Task: In the Company zunhua.cn, Add note: 'Schedule a training session for the sales team on new objection handling techniques.'. Mark checkbox to create task to follow up ': Tomorrow'. Create task, with  description: Schedule Meeting, Add due date: Today; Add reminder: 30 Minutes before. Set Priority Low  and add note: Review the attached proposal. Logged in from softage.1@softage.net
Action: Mouse moved to (88, 57)
Screenshot: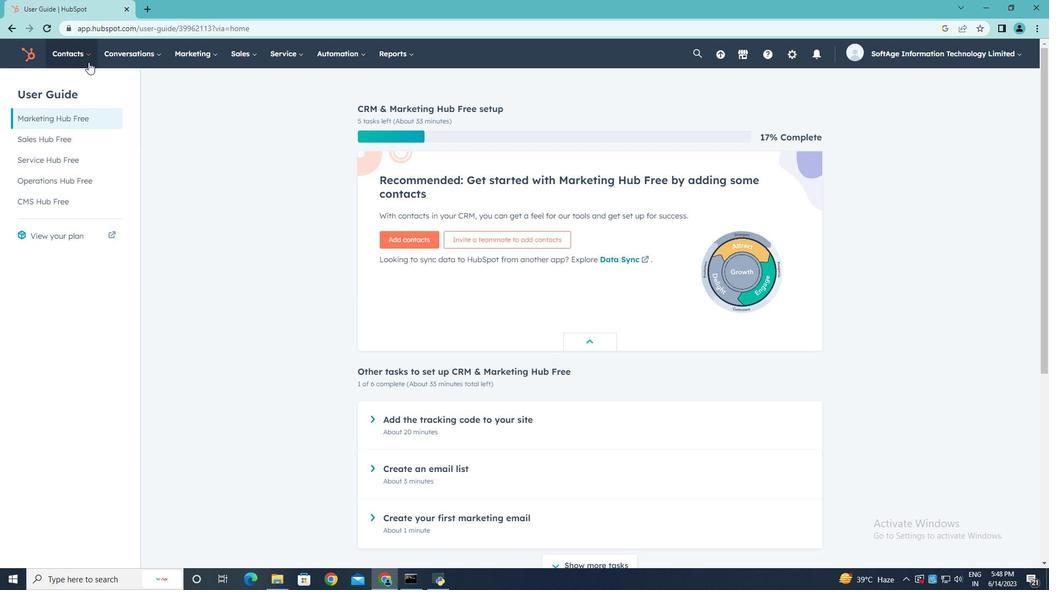 
Action: Mouse pressed left at (88, 57)
Screenshot: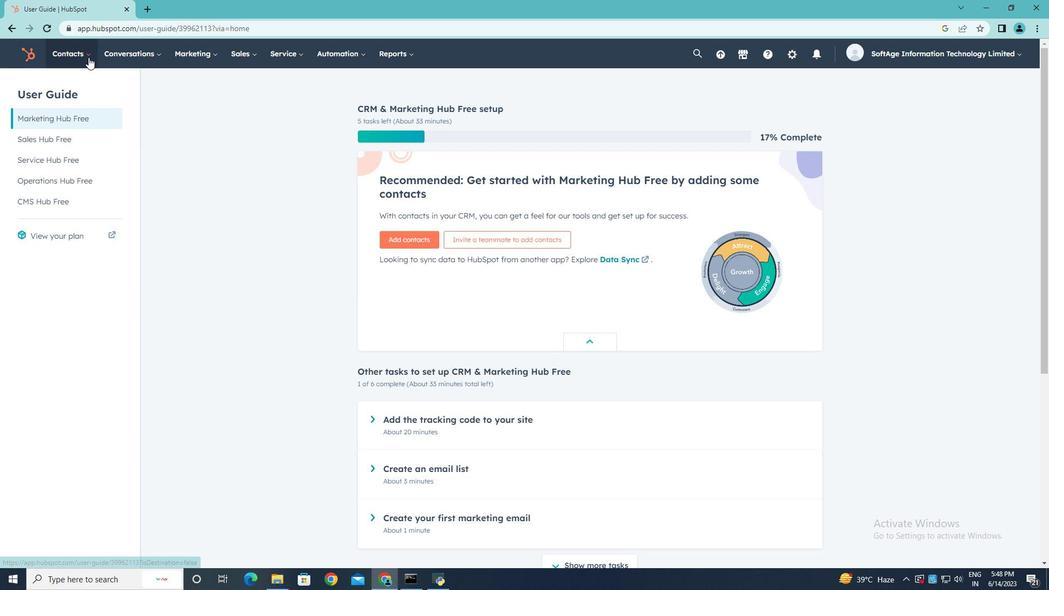 
Action: Mouse moved to (85, 110)
Screenshot: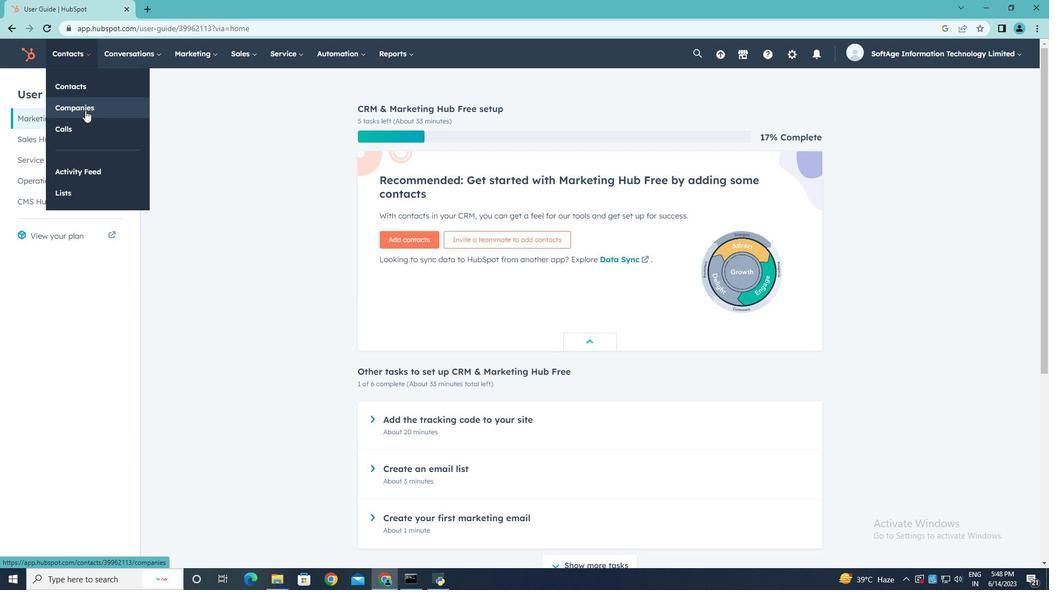 
Action: Mouse pressed left at (85, 110)
Screenshot: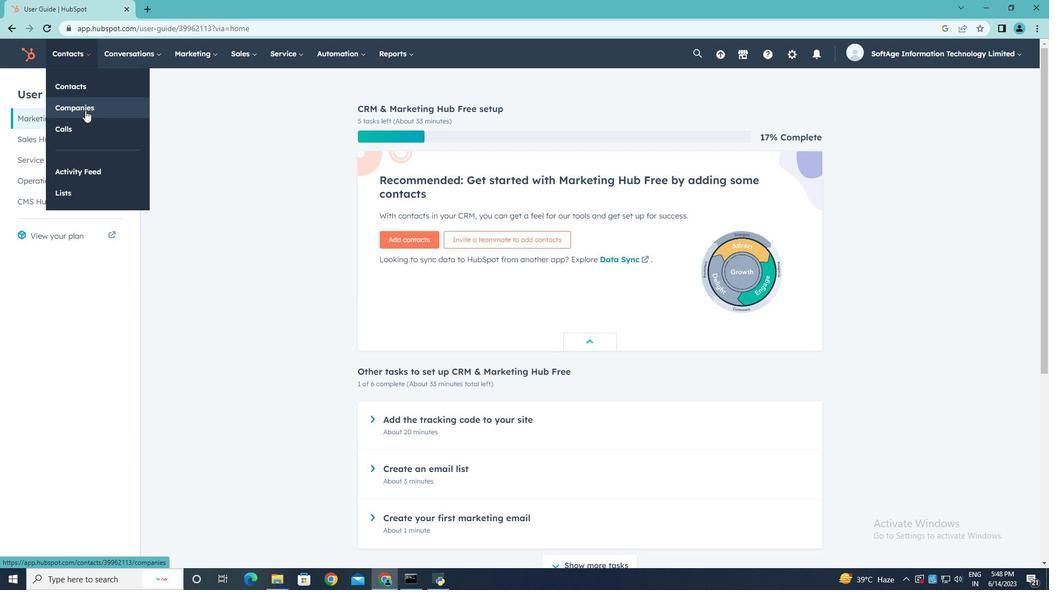 
Action: Mouse moved to (87, 179)
Screenshot: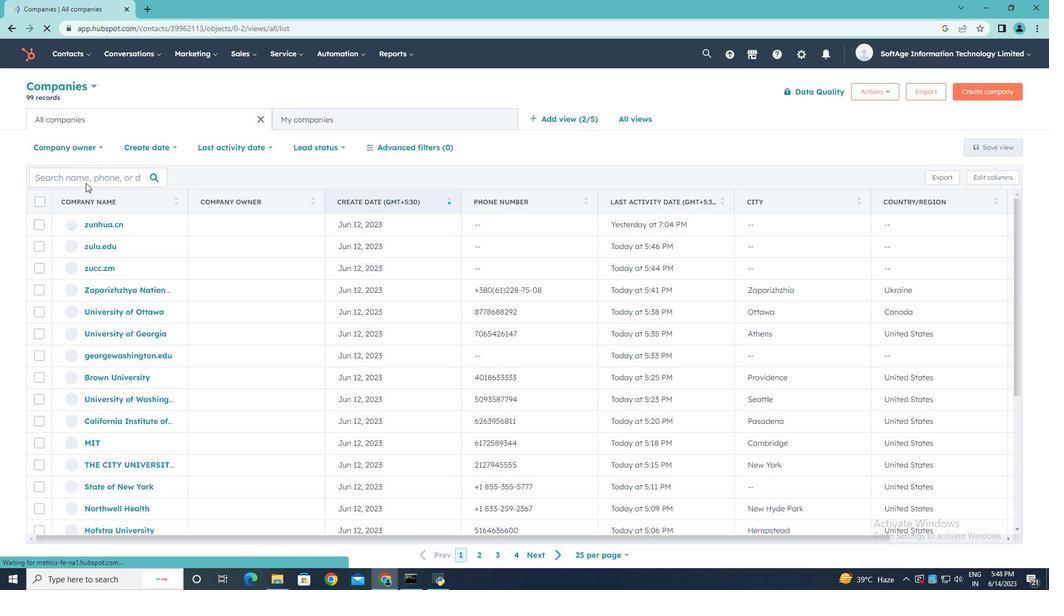
Action: Mouse pressed left at (87, 179)
Screenshot: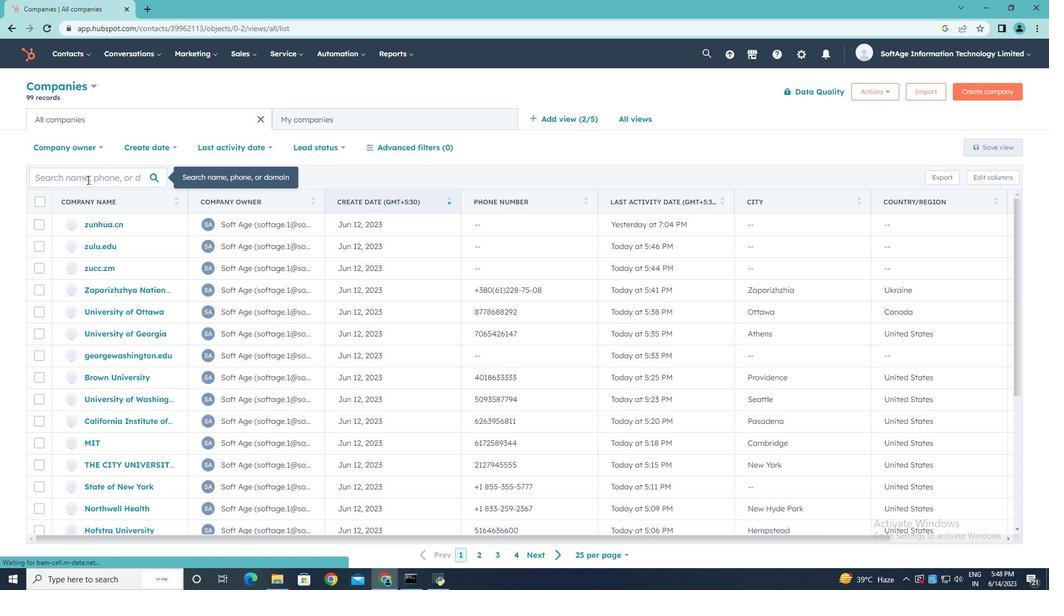 
Action: Key pressed zunhua.cn
Screenshot: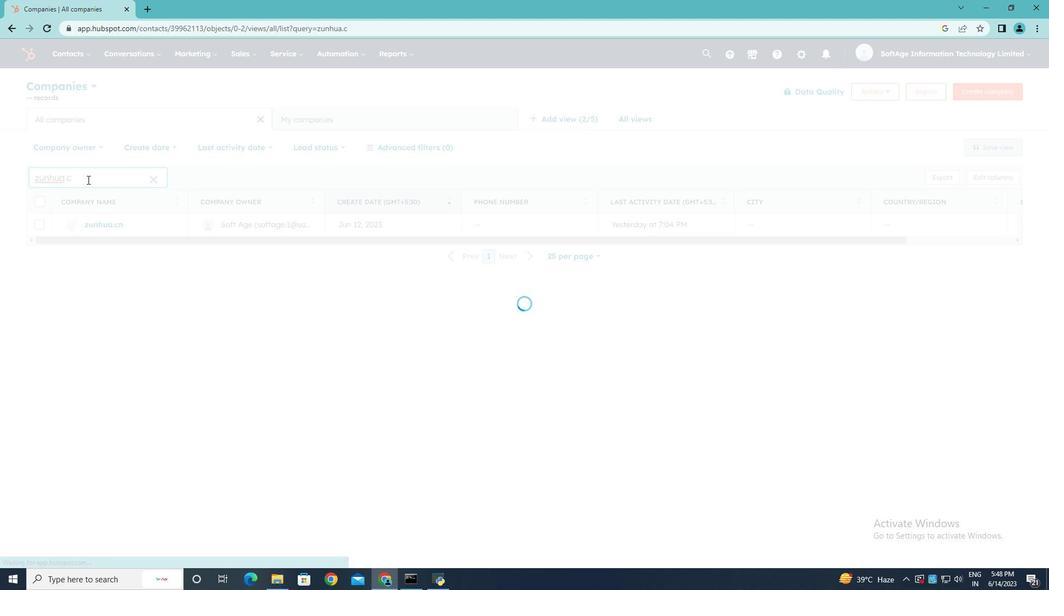 
Action: Mouse moved to (104, 223)
Screenshot: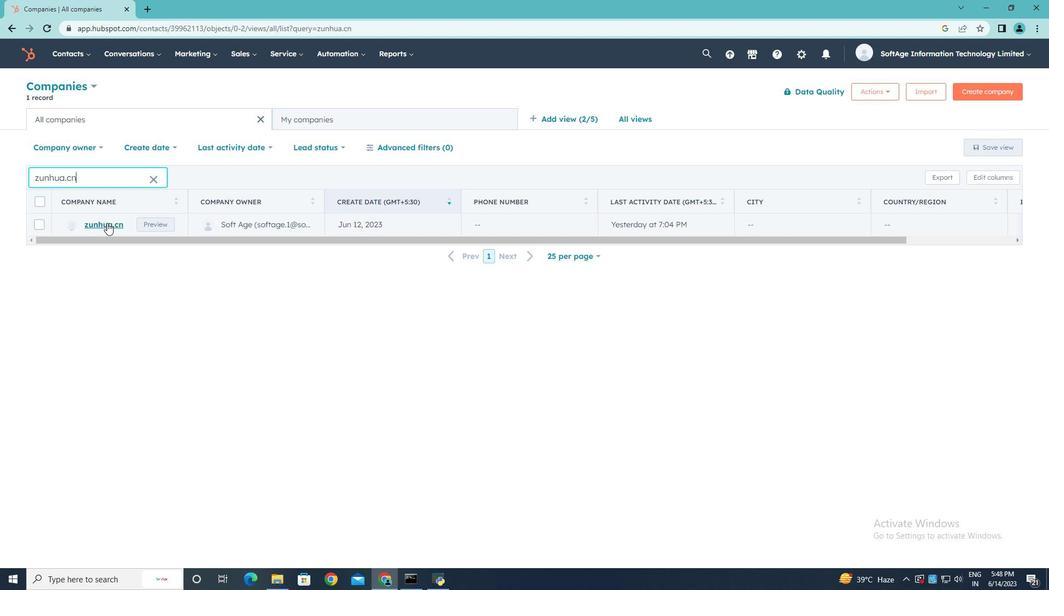 
Action: Mouse pressed left at (104, 223)
Screenshot: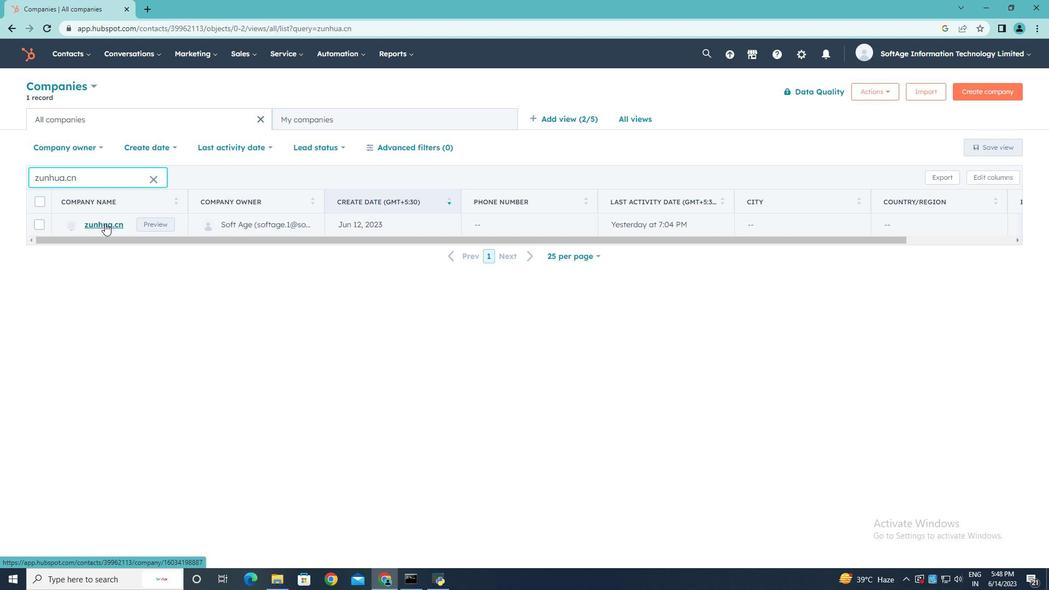 
Action: Mouse moved to (38, 179)
Screenshot: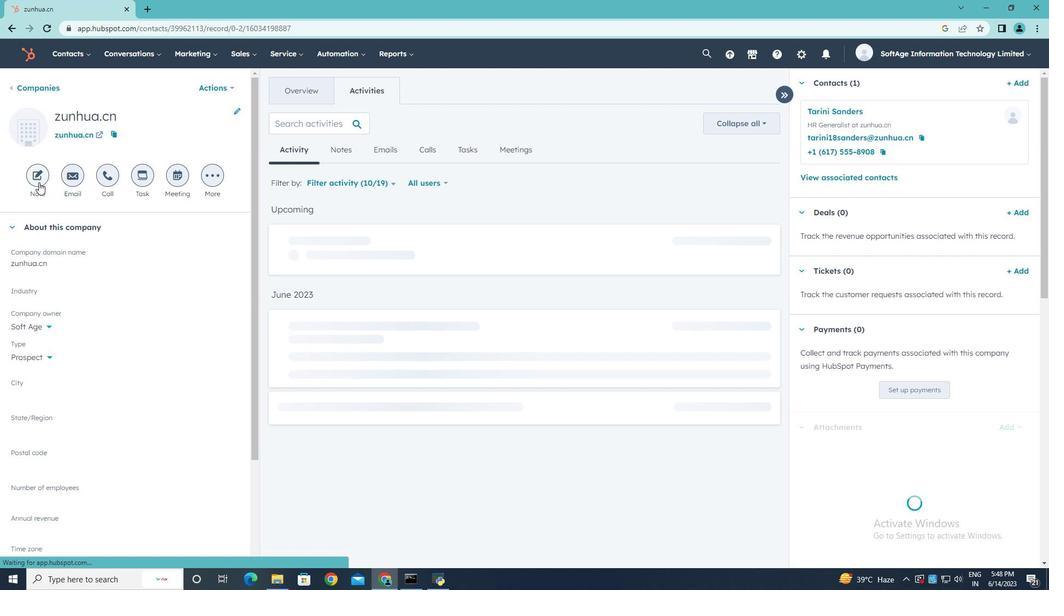 
Action: Mouse pressed left at (38, 179)
Screenshot: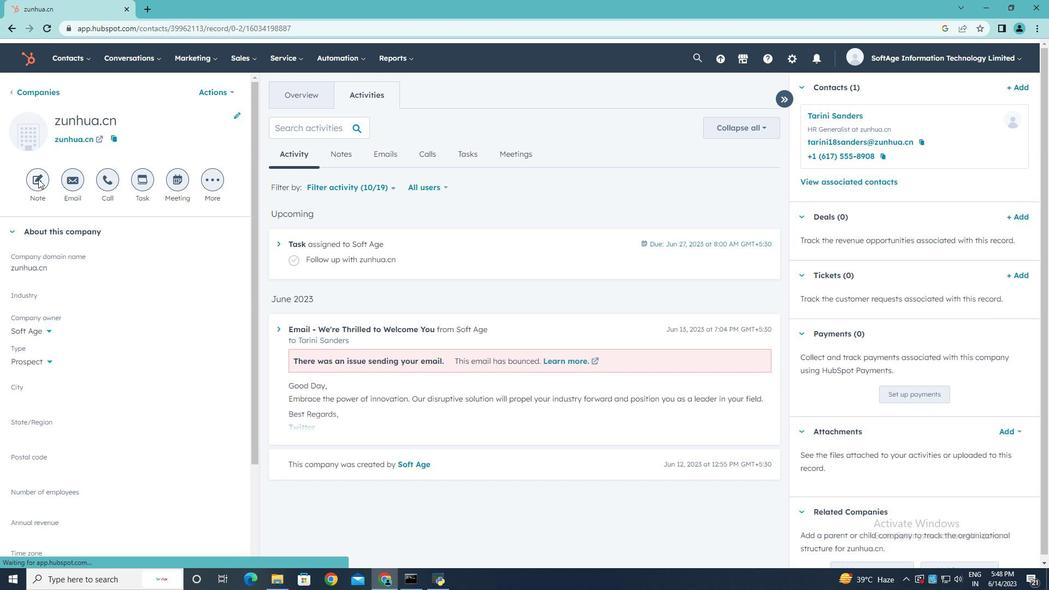 
Action: Key pressed <Key.shift>Schedule<Key.space>a<Key.space>training<Key.space>session<Key.space>for<Key.space>the<Key.space>sales<Key.space>team<Key.space>on<Key.space>new<Key.space>objection<Key.space>handling<Key.space>techniques.
Screenshot: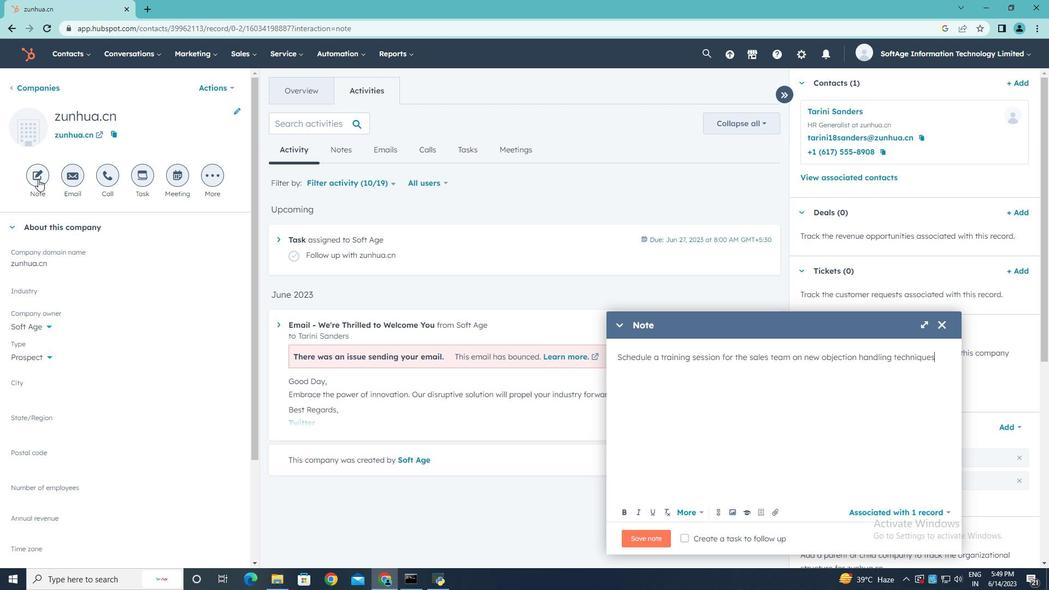 
Action: Mouse moved to (687, 538)
Screenshot: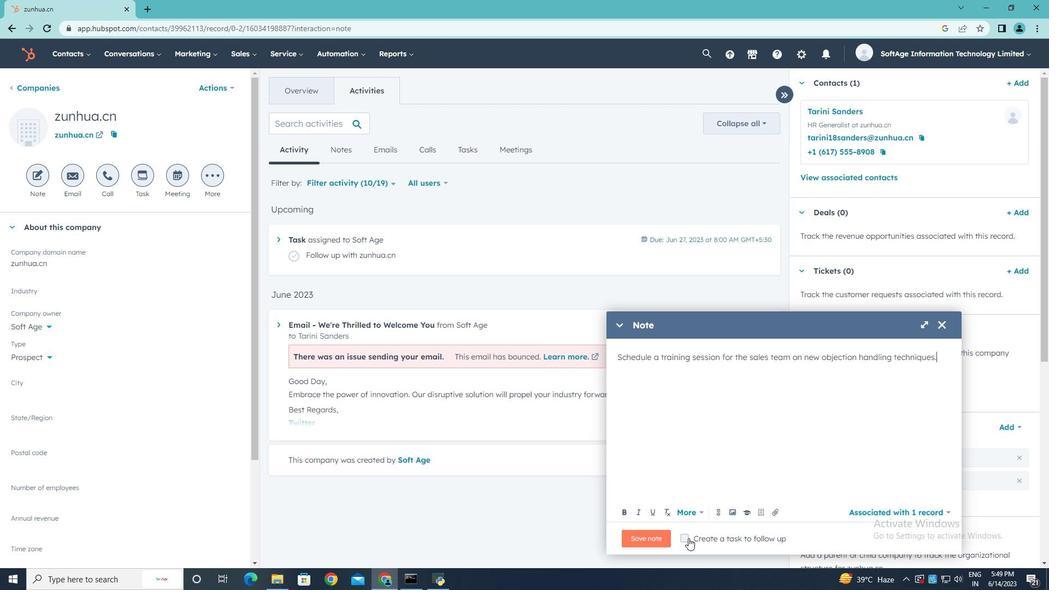 
Action: Mouse pressed left at (687, 538)
Screenshot: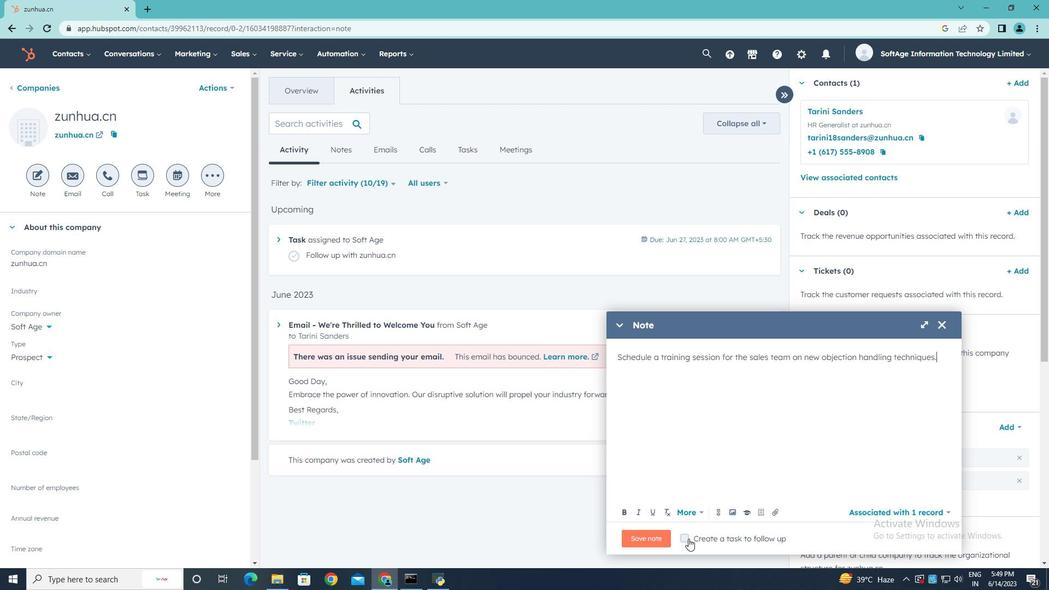 
Action: Mouse moved to (904, 538)
Screenshot: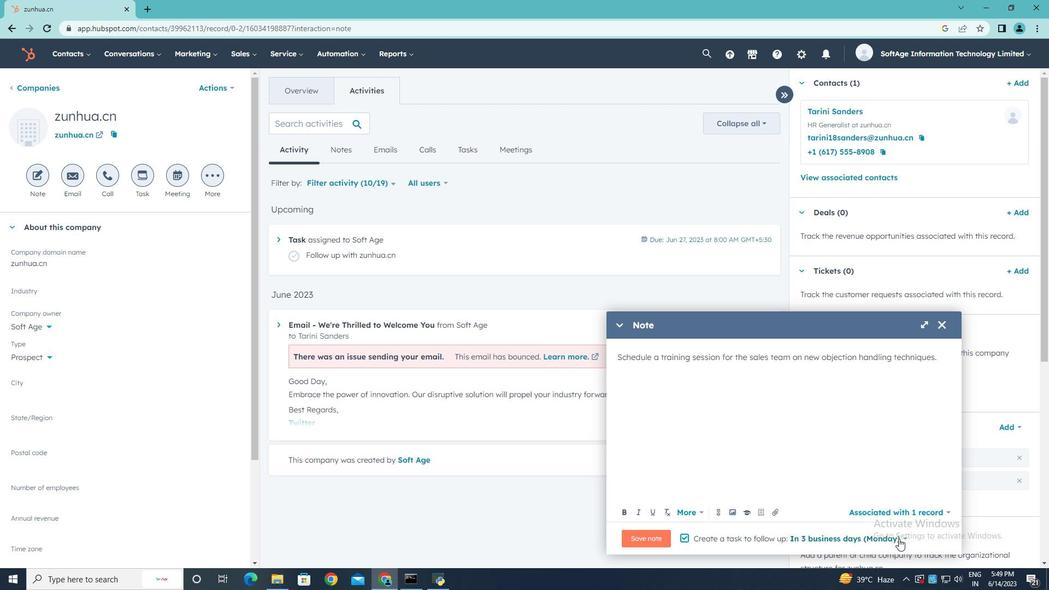 
Action: Mouse pressed left at (904, 538)
Screenshot: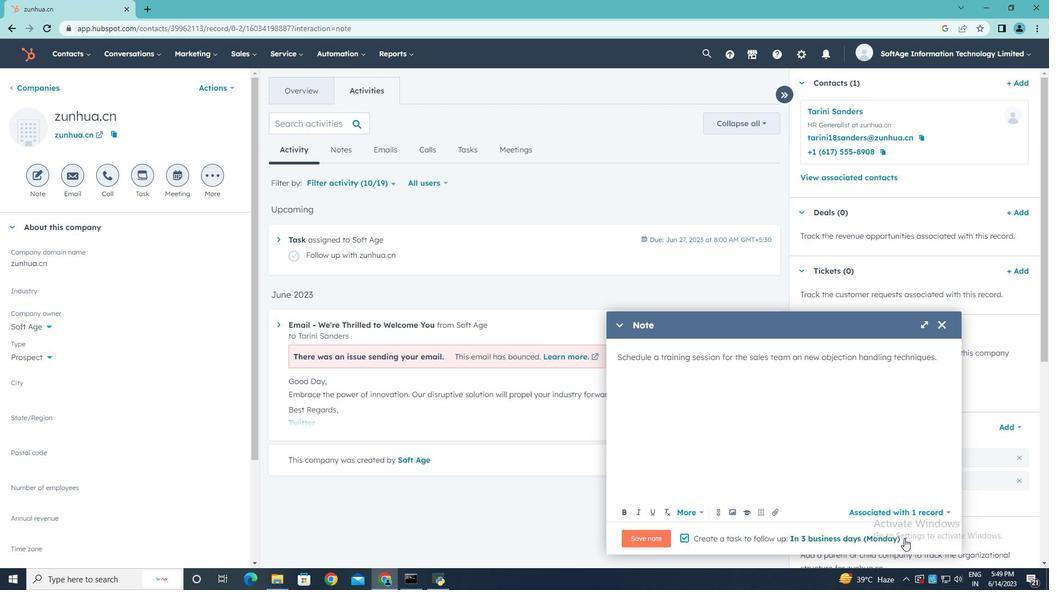 
Action: Mouse moved to (834, 432)
Screenshot: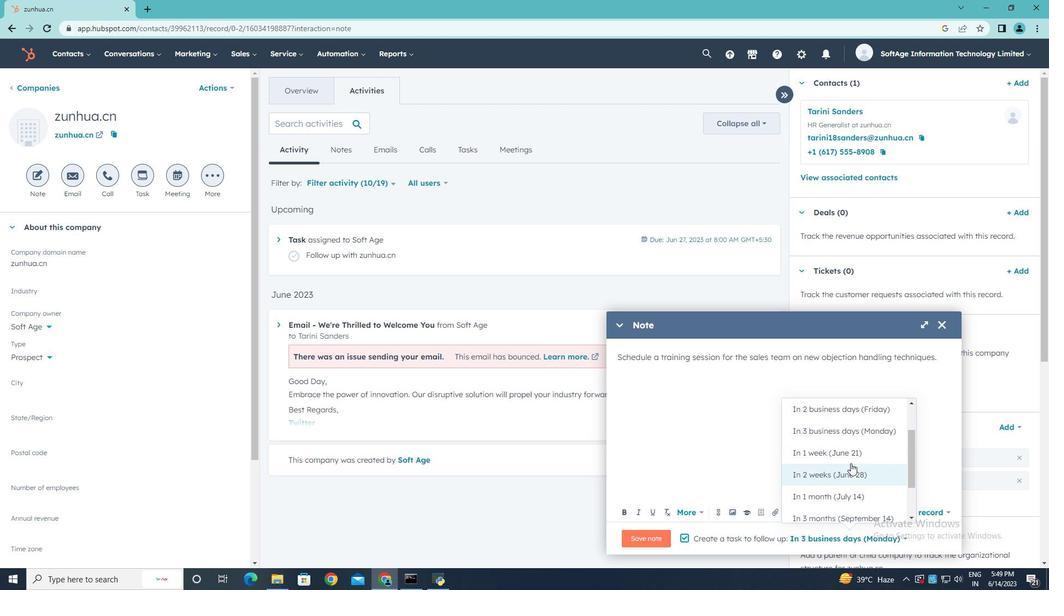 
Action: Mouse scrolled (834, 432) with delta (0, 0)
Screenshot: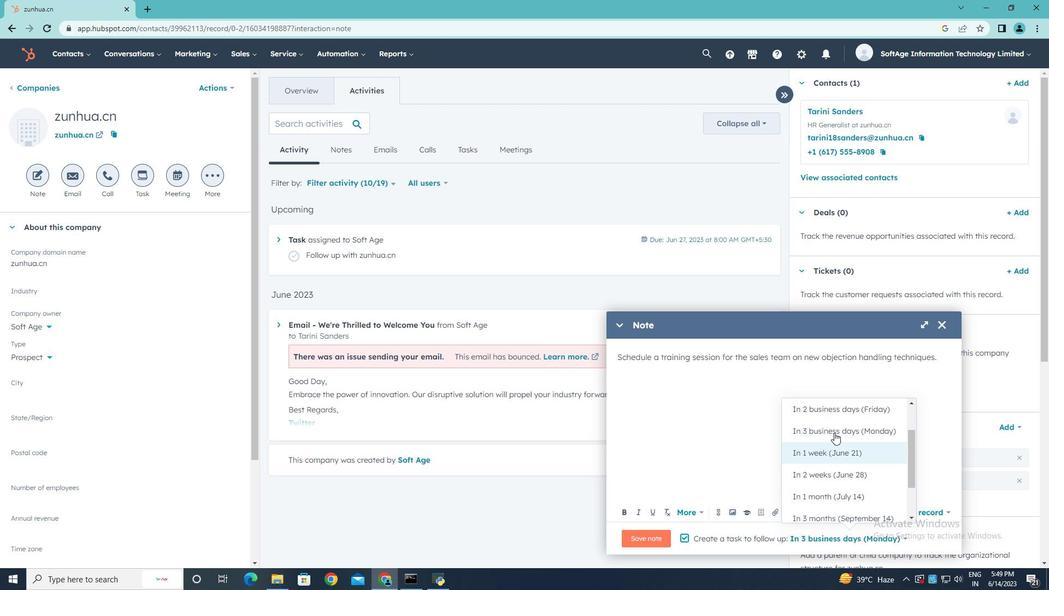 
Action: Mouse scrolled (834, 432) with delta (0, 0)
Screenshot: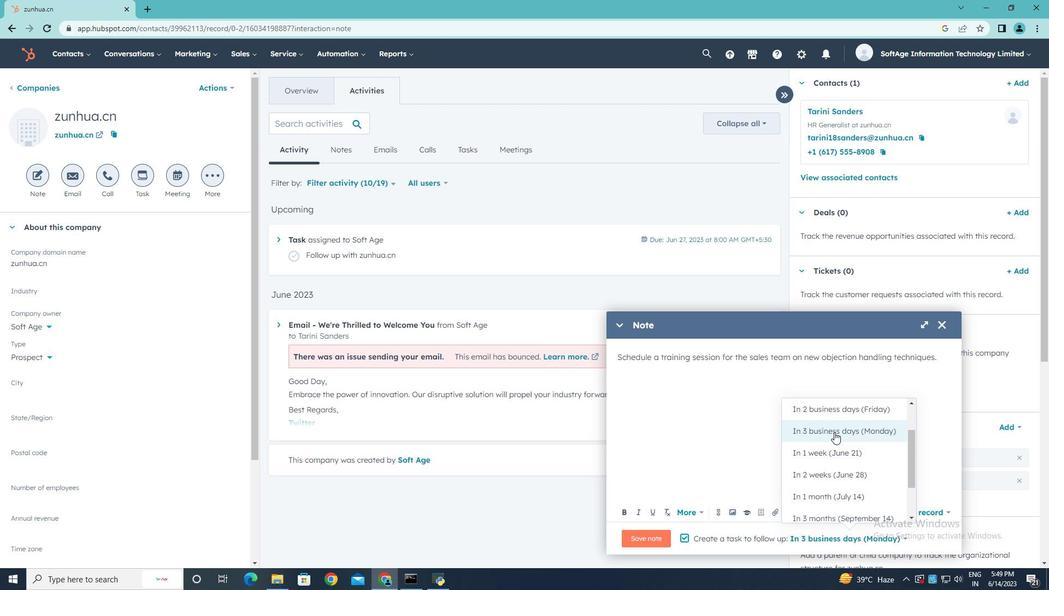 
Action: Mouse scrolled (834, 432) with delta (0, 0)
Screenshot: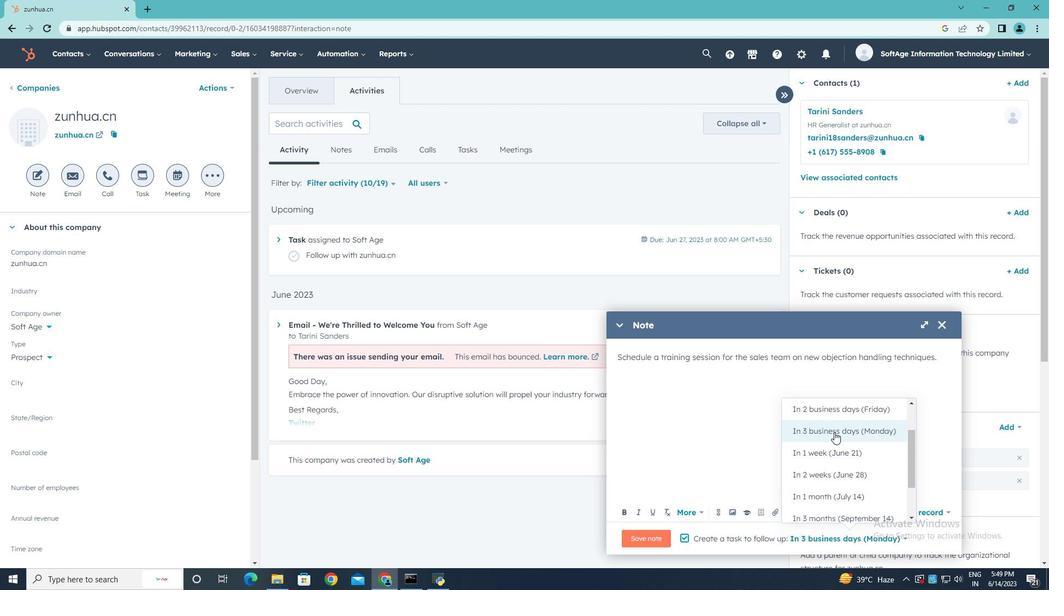 
Action: Mouse moved to (828, 438)
Screenshot: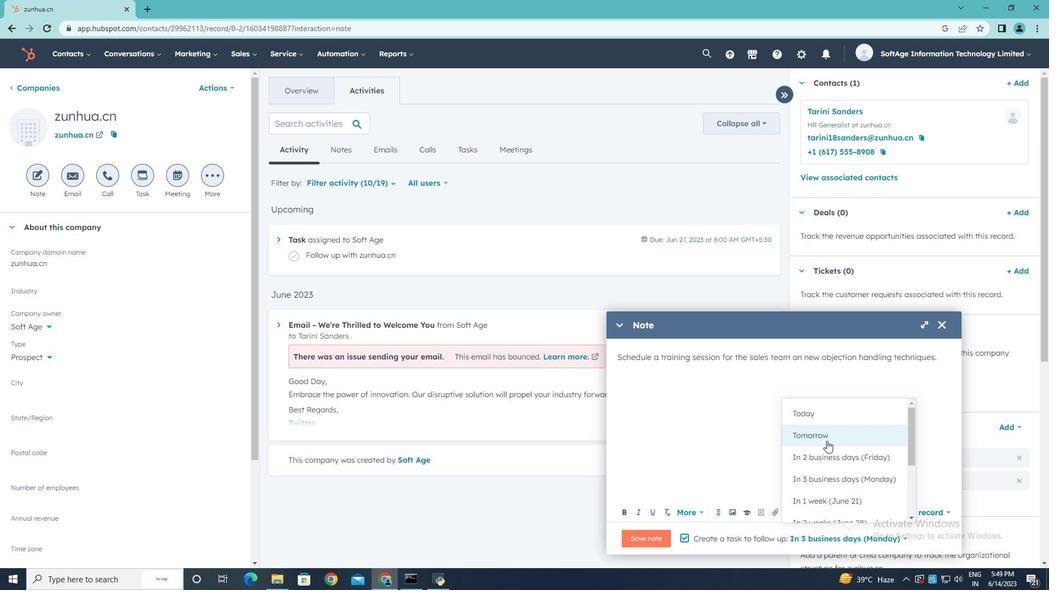 
Action: Mouse pressed left at (828, 438)
Screenshot: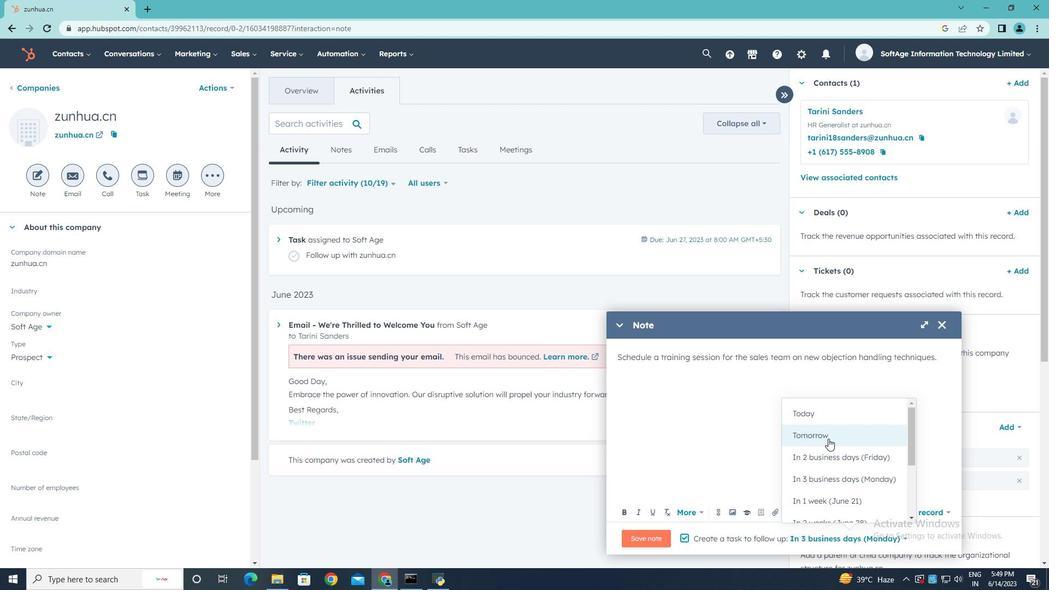 
Action: Mouse moved to (647, 539)
Screenshot: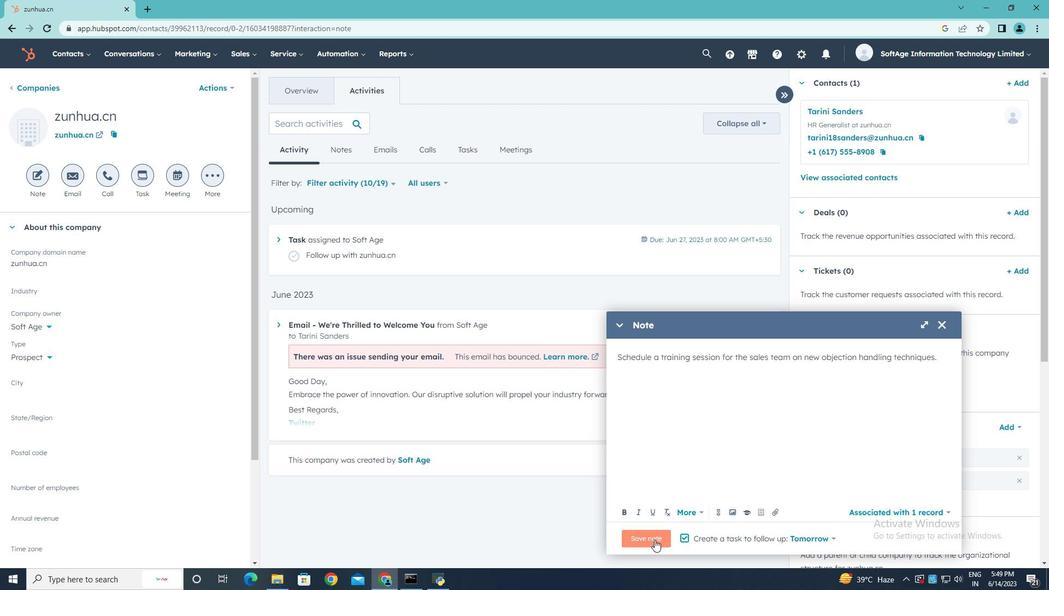 
Action: Mouse pressed left at (647, 539)
Screenshot: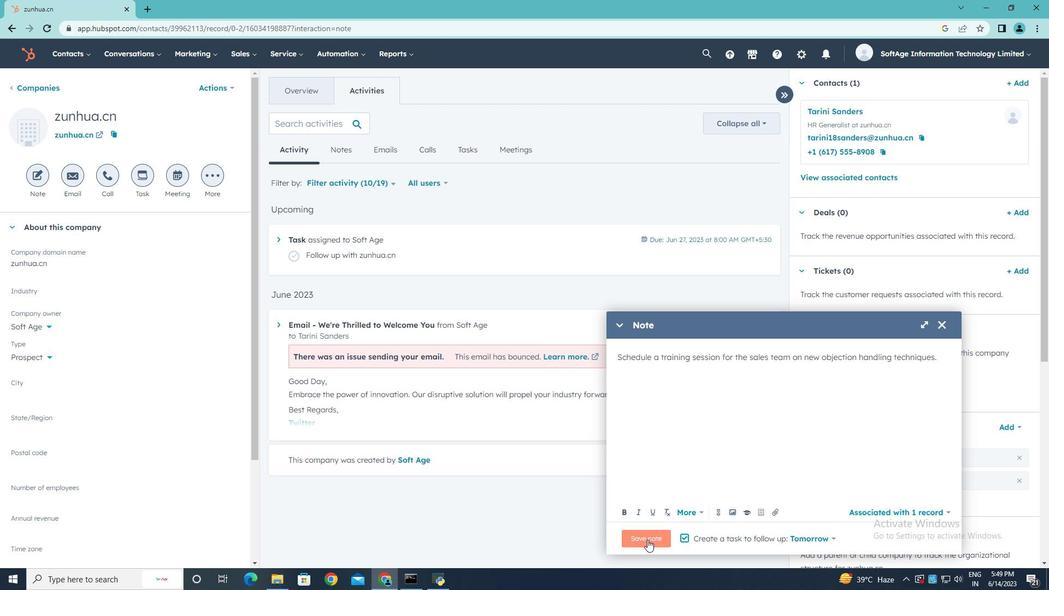 
Action: Mouse moved to (145, 181)
Screenshot: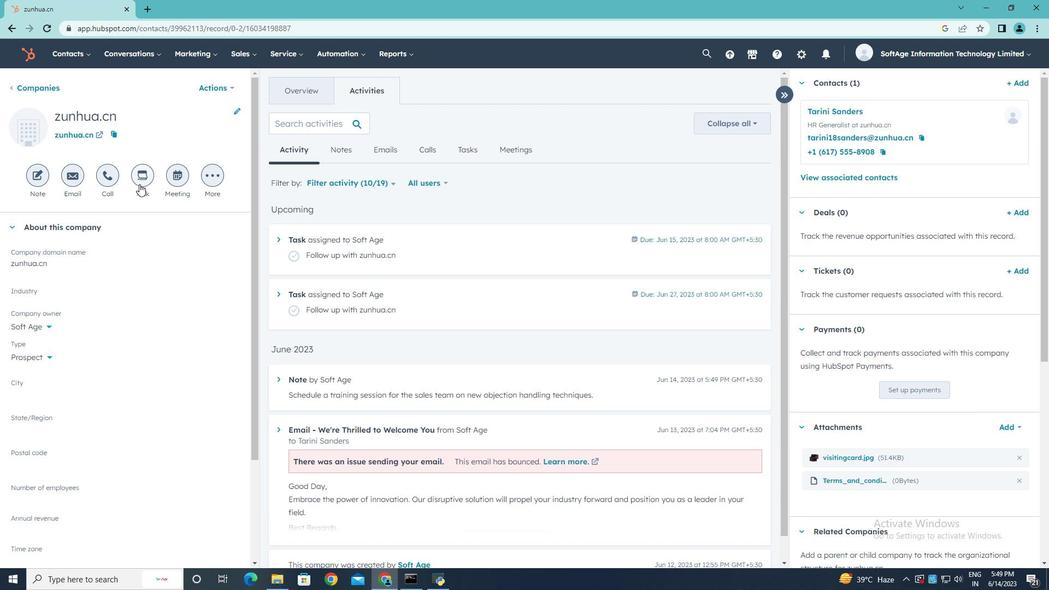 
Action: Mouse pressed left at (145, 181)
Screenshot: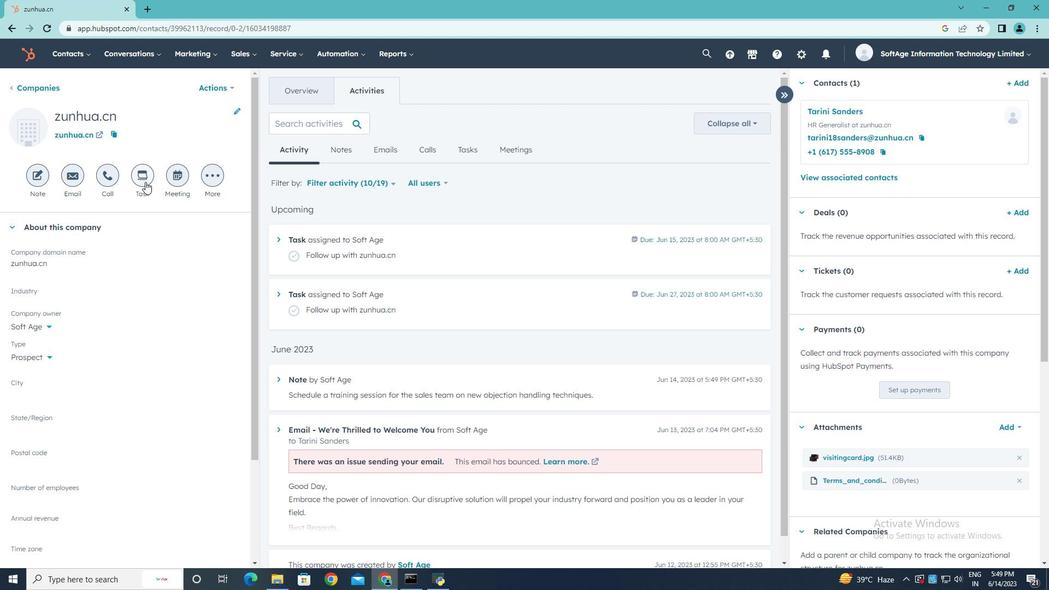 
Action: Key pressed <Key.shift>Schedule<Key.space><Key.shift>Meeting
Screenshot: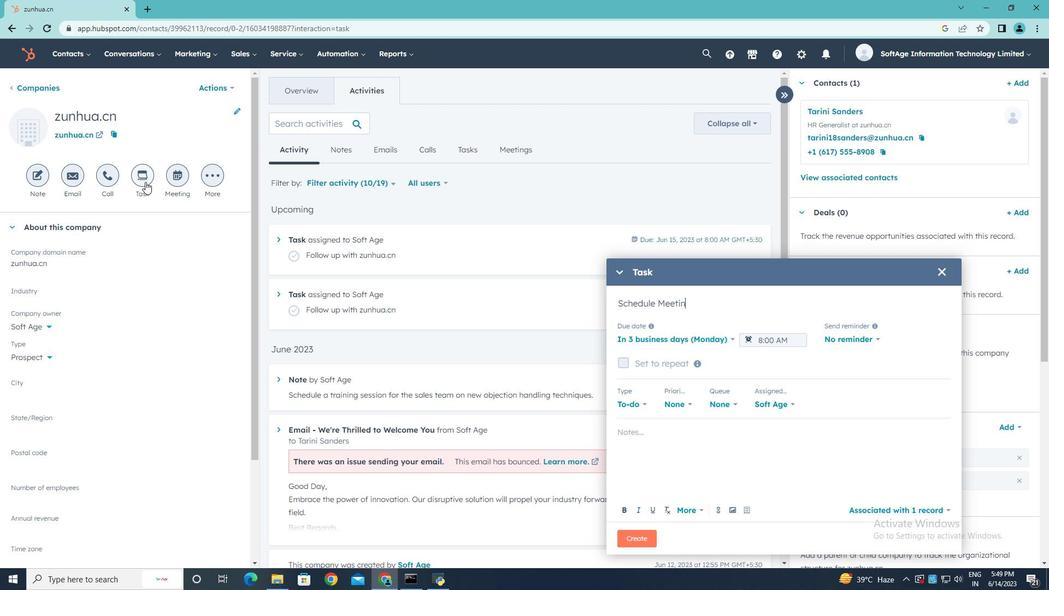 
Action: Mouse moved to (730, 339)
Screenshot: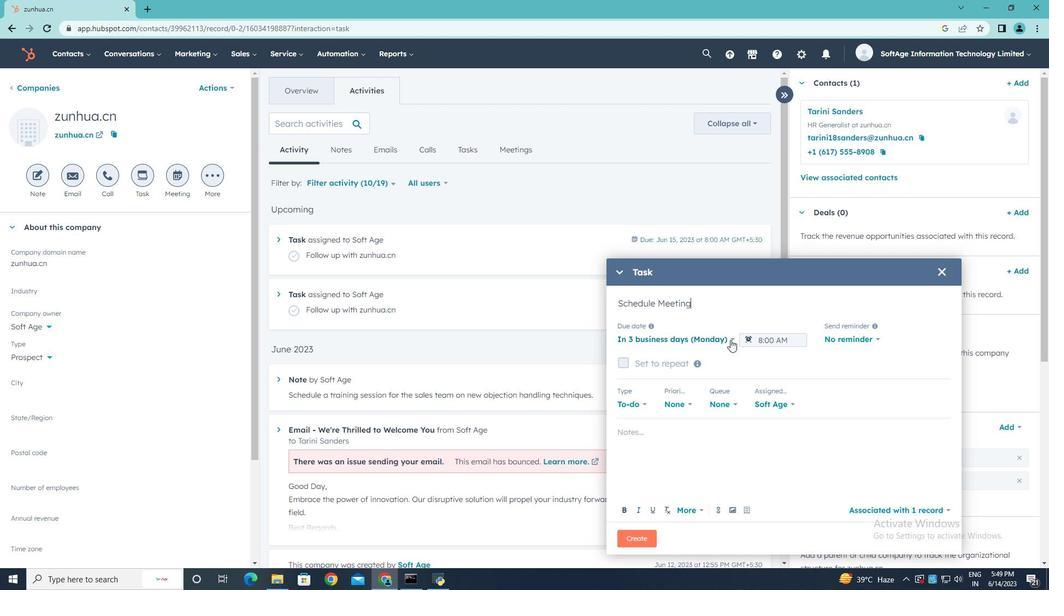 
Action: Mouse pressed left at (730, 339)
Screenshot: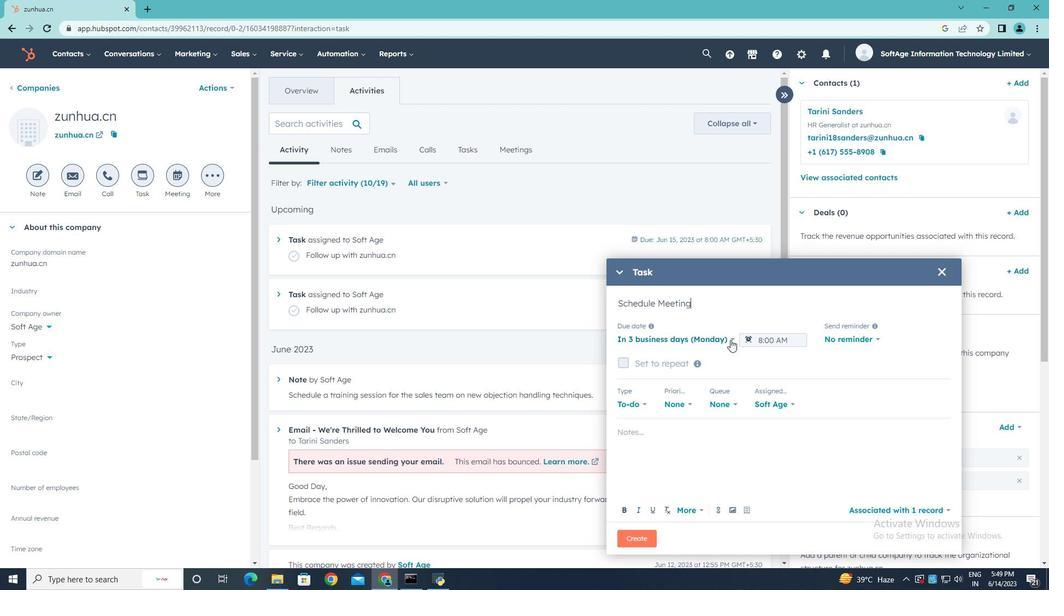 
Action: Mouse moved to (687, 385)
Screenshot: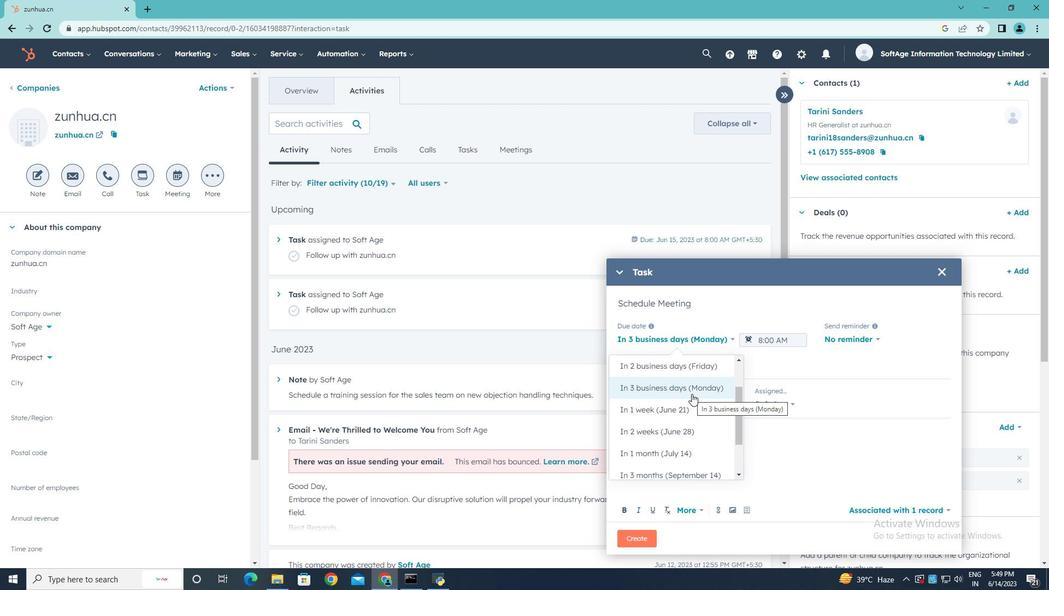 
Action: Mouse scrolled (687, 385) with delta (0, 0)
Screenshot: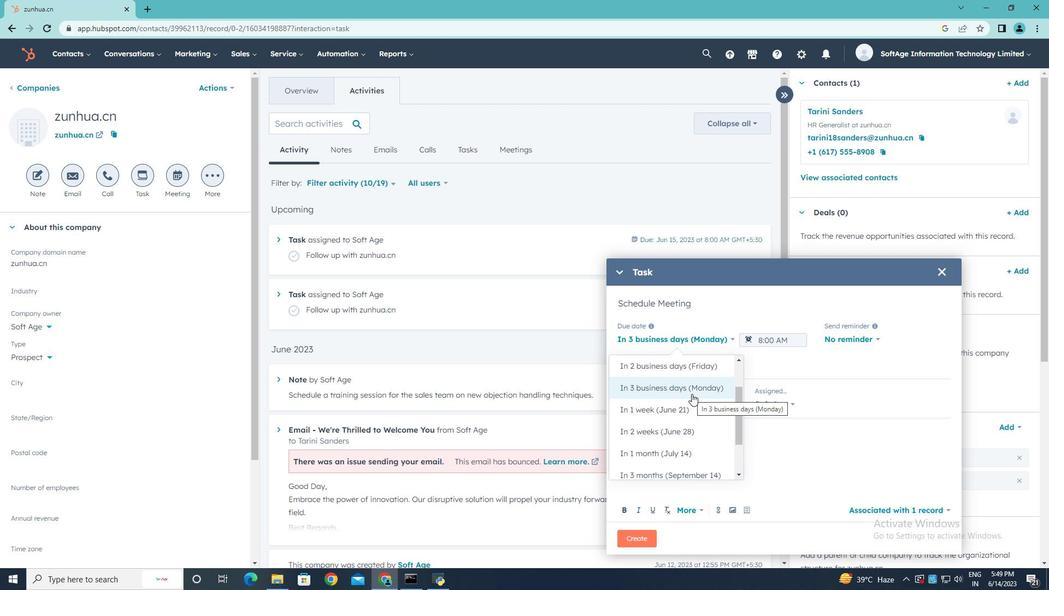 
Action: Mouse scrolled (687, 385) with delta (0, 0)
Screenshot: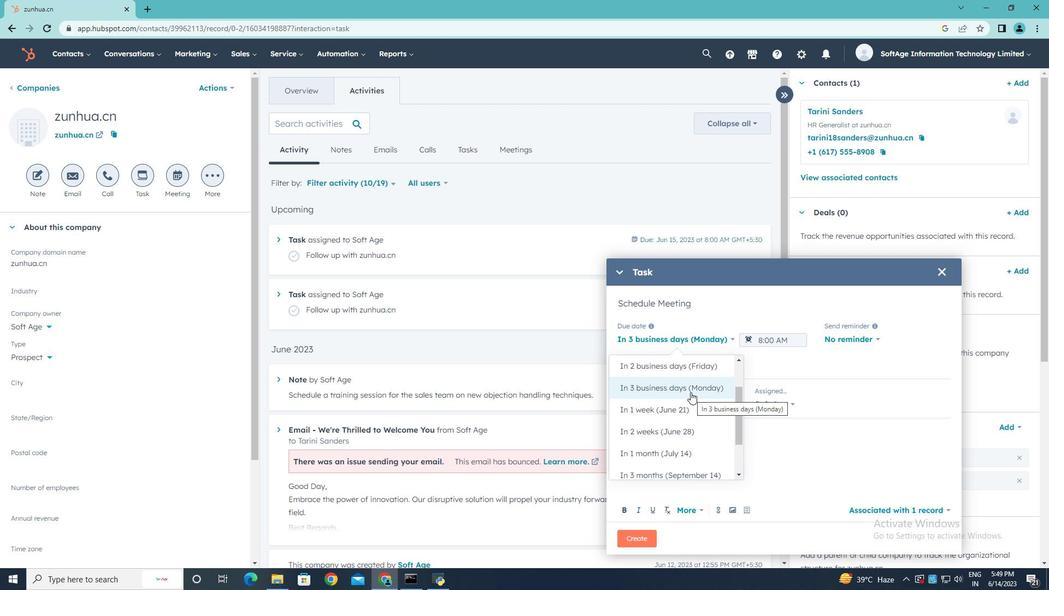 
Action: Mouse scrolled (687, 385) with delta (0, 0)
Screenshot: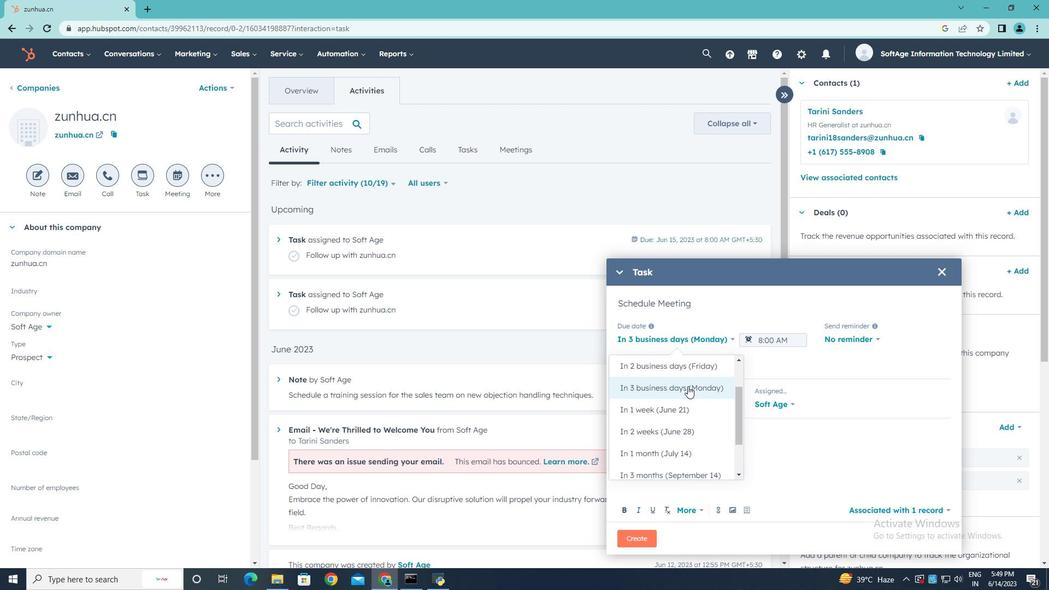 
Action: Mouse moved to (675, 388)
Screenshot: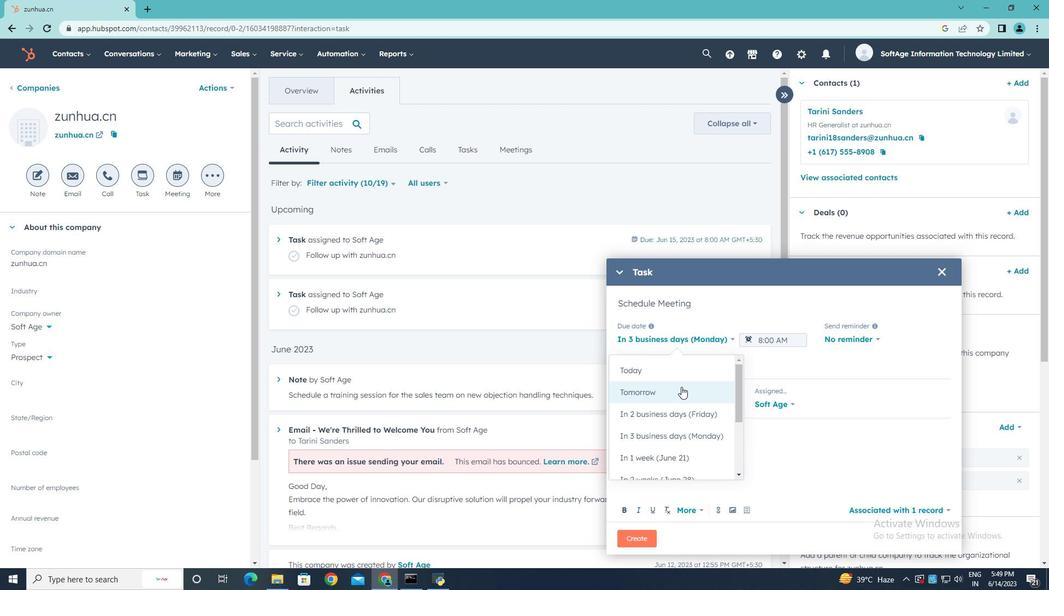 
Action: Mouse pressed left at (675, 388)
Screenshot: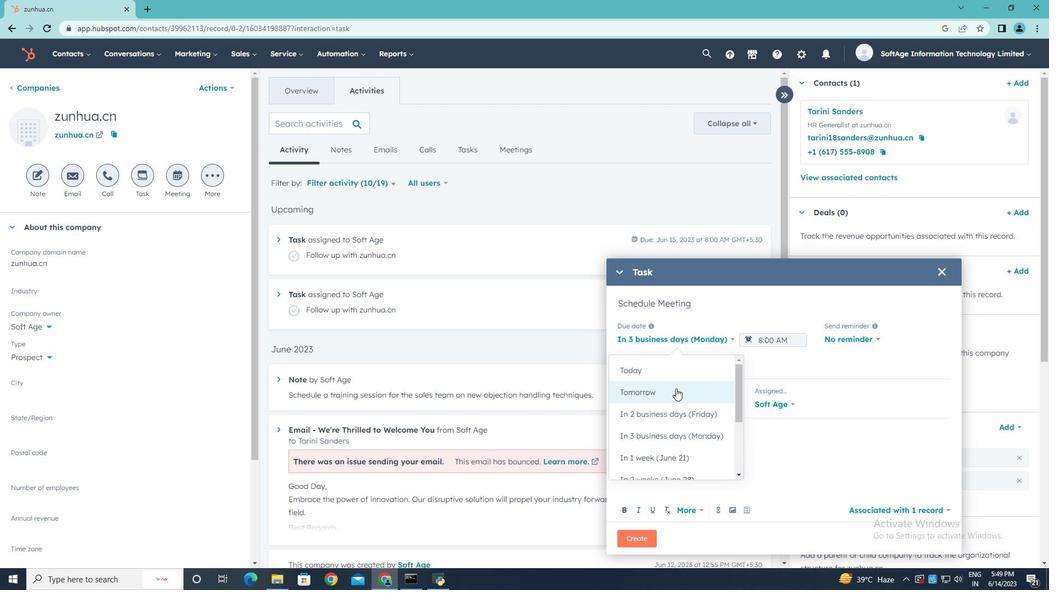 
Action: Mouse moved to (804, 338)
Screenshot: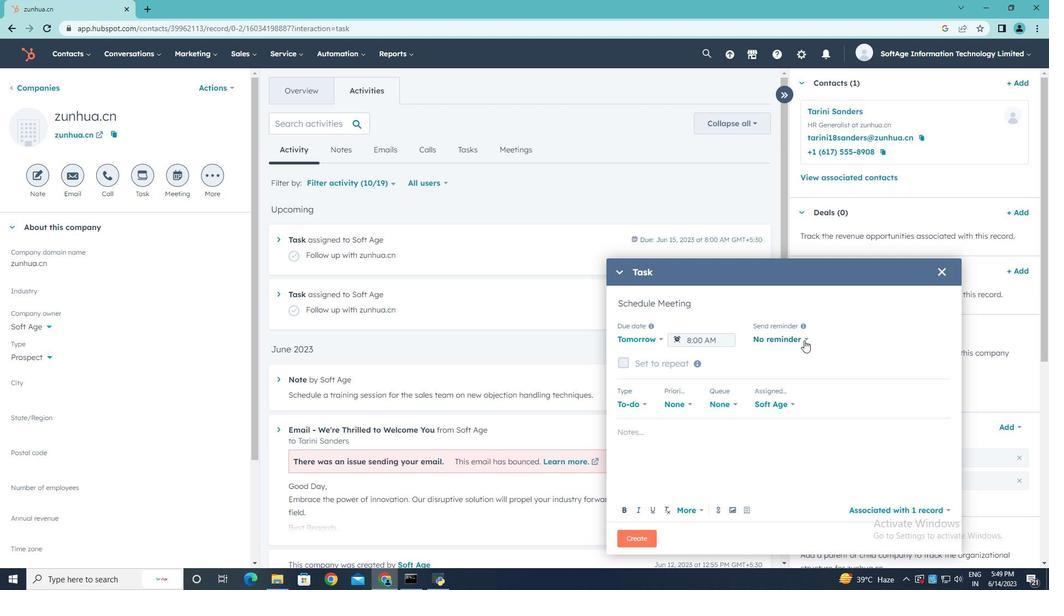 
Action: Mouse pressed left at (804, 338)
Screenshot: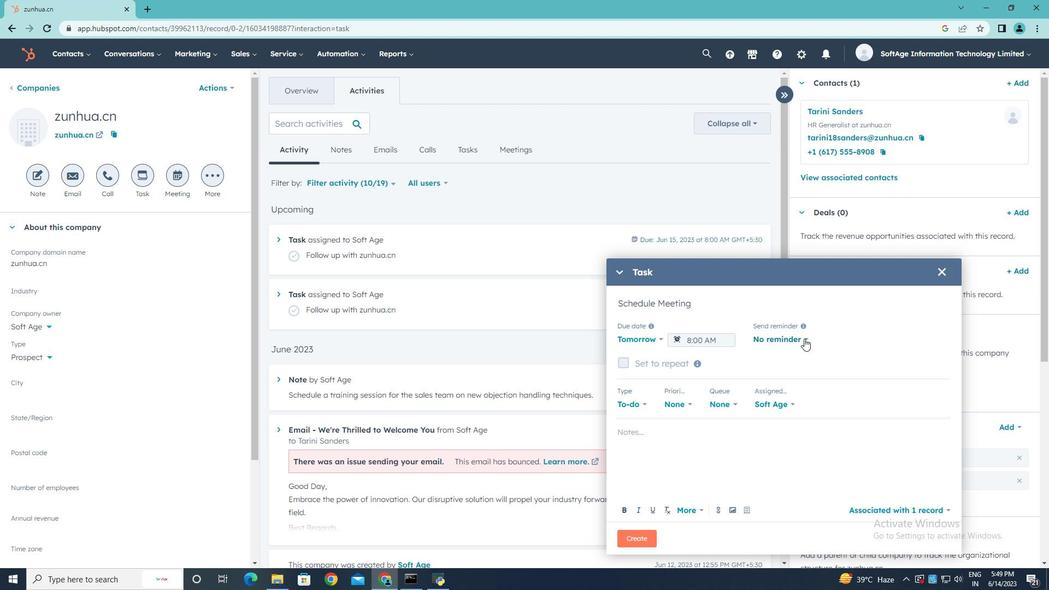
Action: Mouse moved to (794, 409)
Screenshot: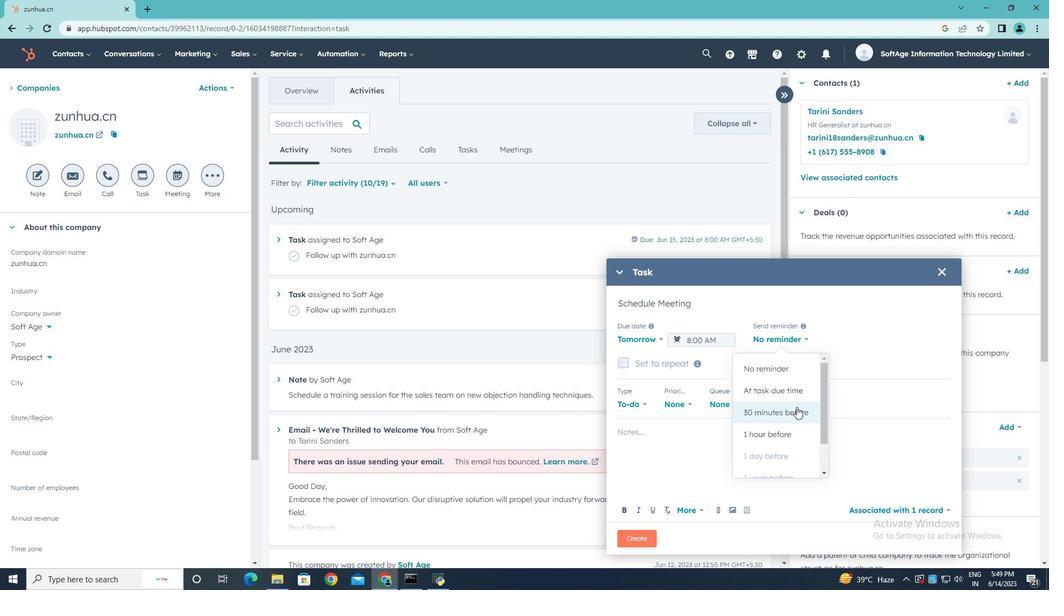
Action: Mouse pressed left at (794, 409)
Screenshot: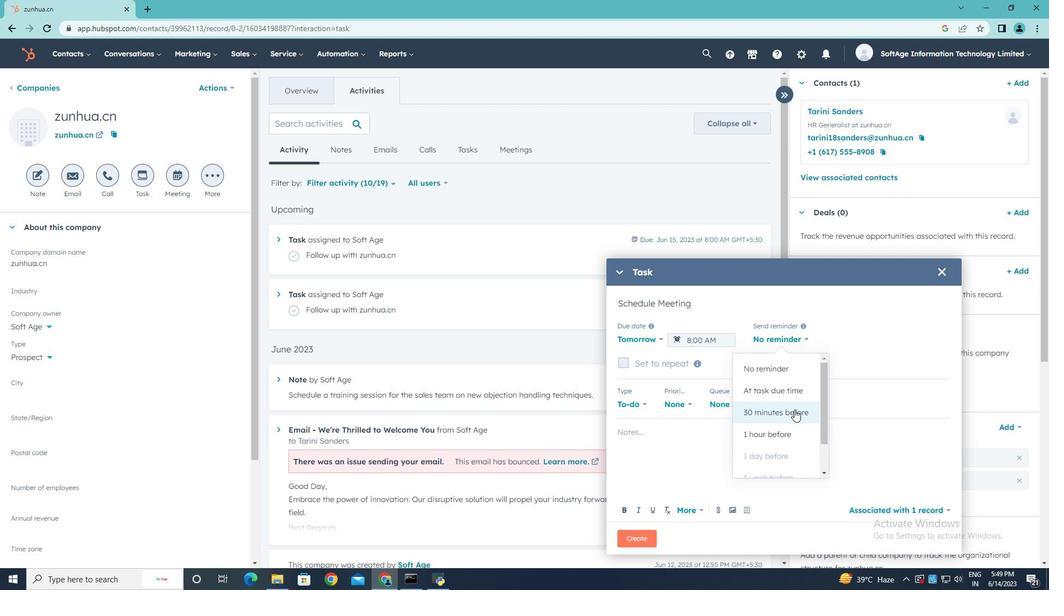 
Action: Mouse moved to (689, 403)
Screenshot: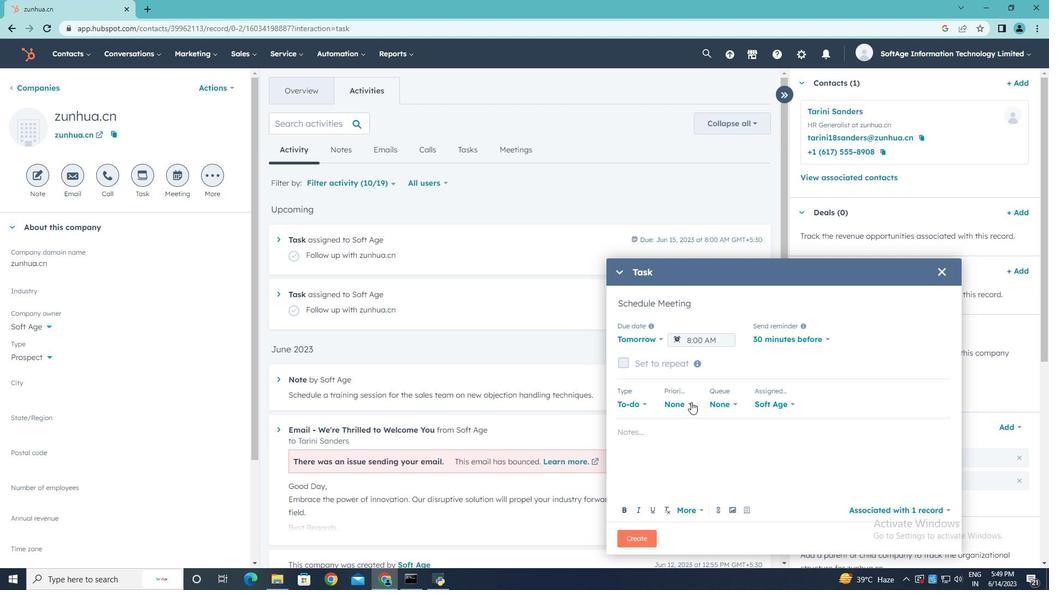 
Action: Mouse pressed left at (689, 403)
Screenshot: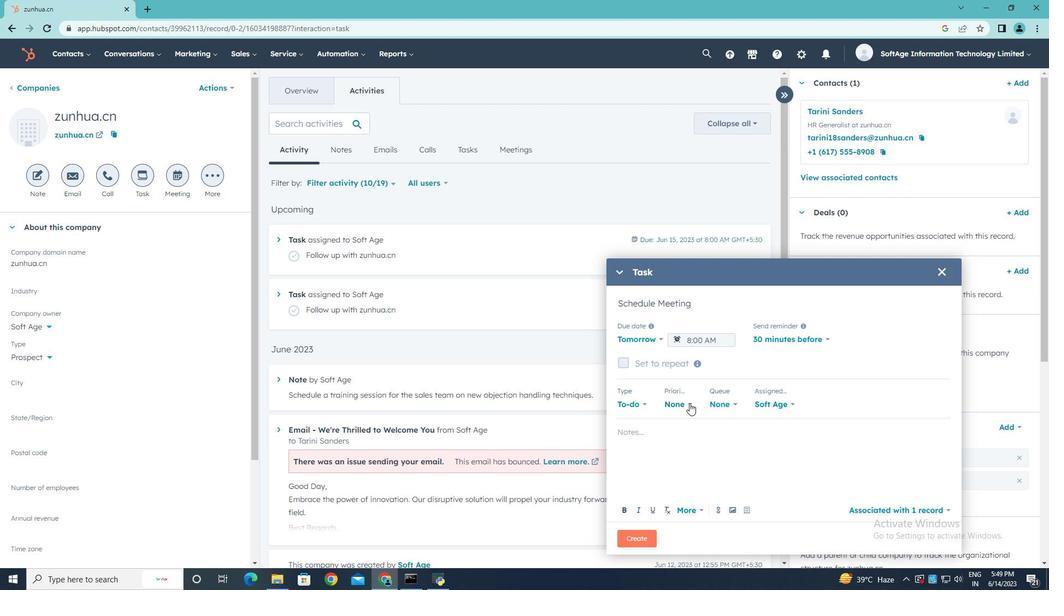 
Action: Mouse moved to (693, 452)
Screenshot: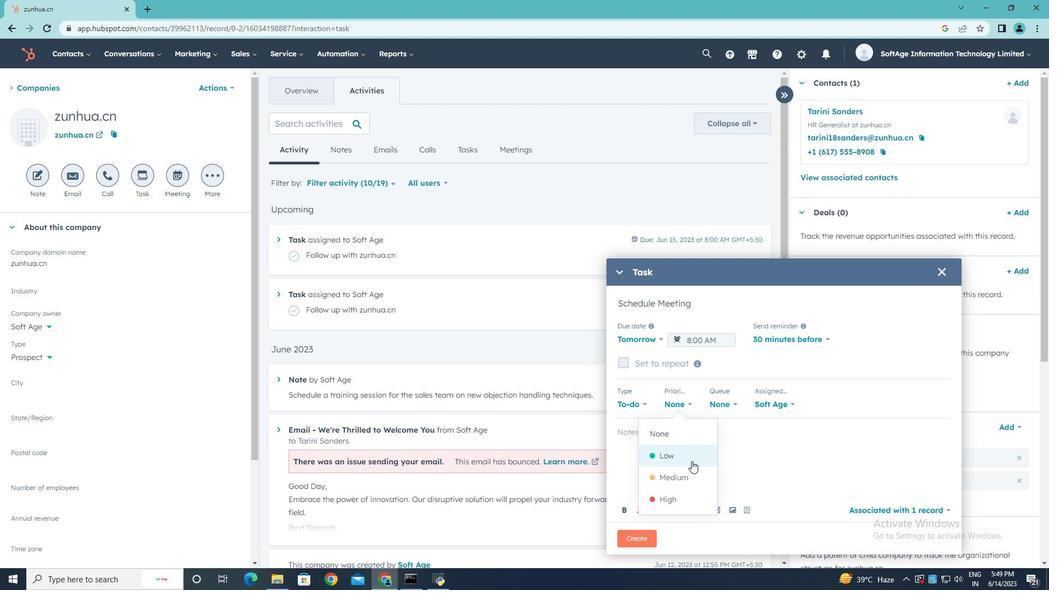 
Action: Mouse pressed left at (693, 452)
Screenshot: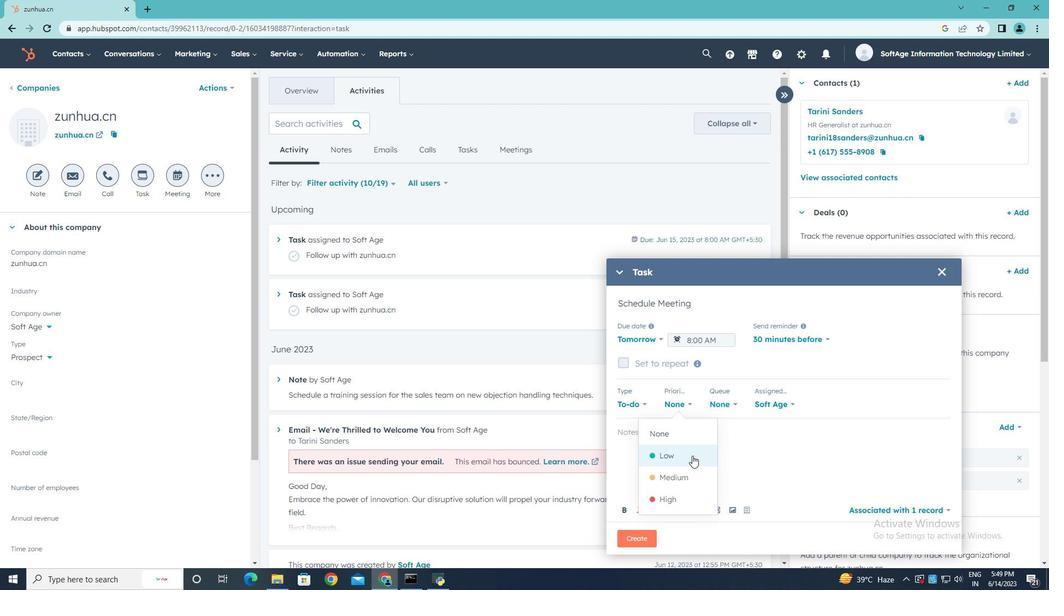 
Action: Mouse moved to (648, 436)
Screenshot: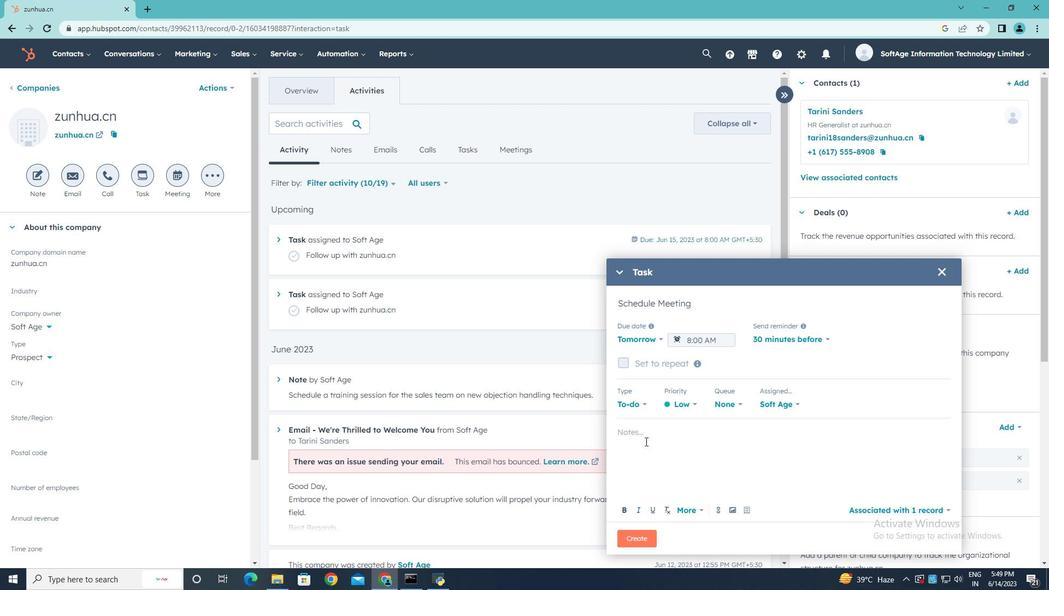 
Action: Mouse pressed left at (648, 436)
Screenshot: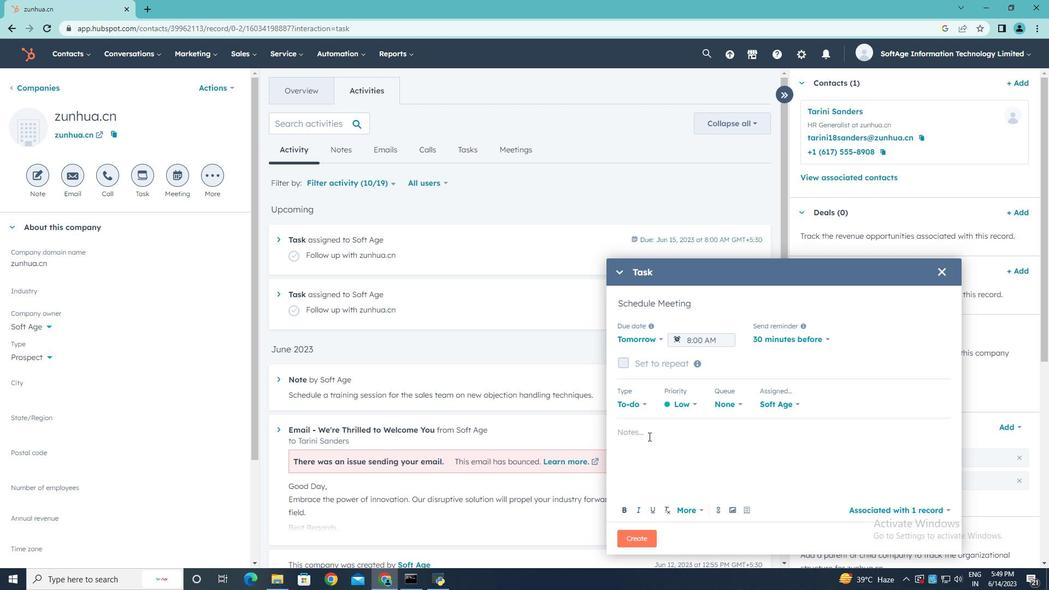 
Action: Key pressed <Key.shift>Review<Key.space>the<Key.space>attached<Key.space>proposal
Screenshot: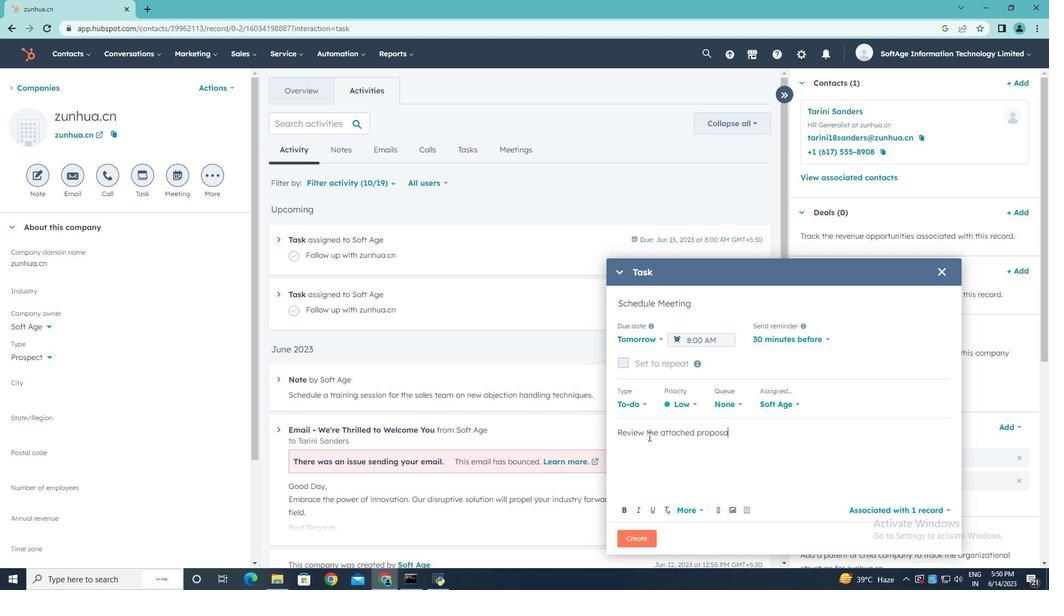 
Action: Mouse moved to (732, 461)
Screenshot: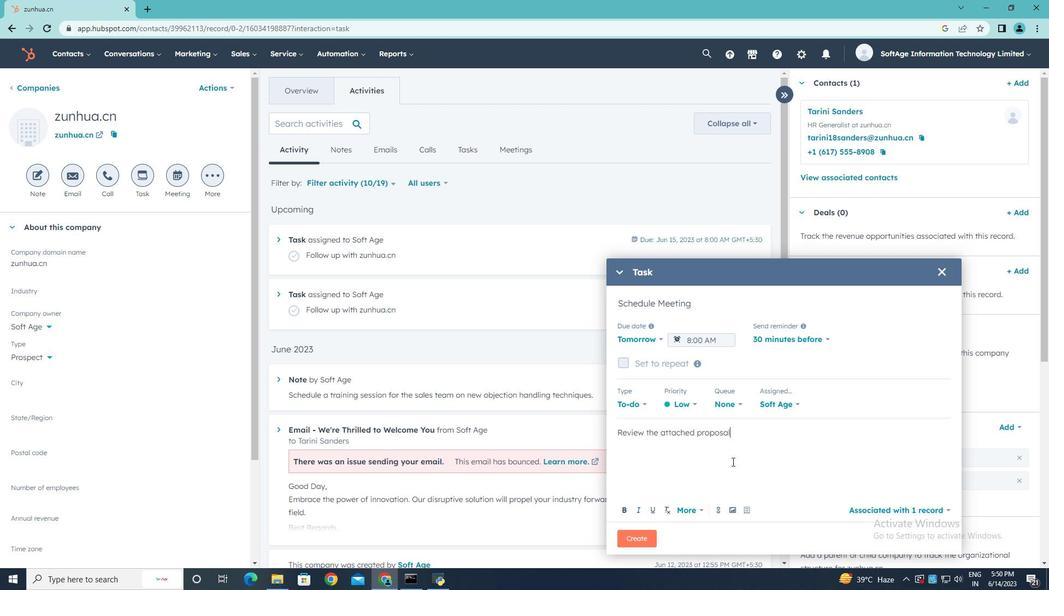 
Action: Key pressed .
Screenshot: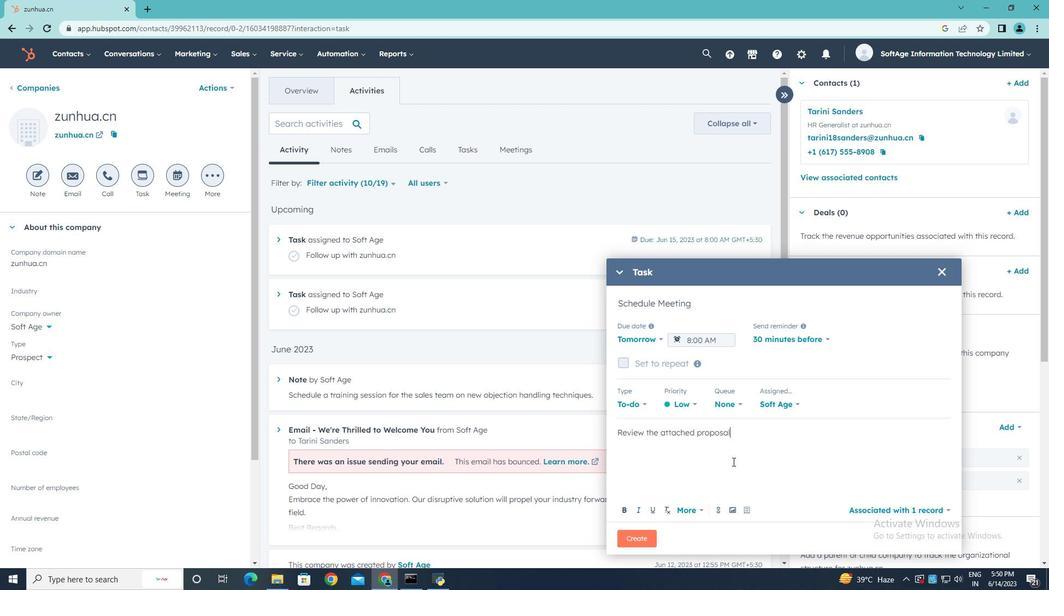 
Action: Mouse moved to (631, 540)
Screenshot: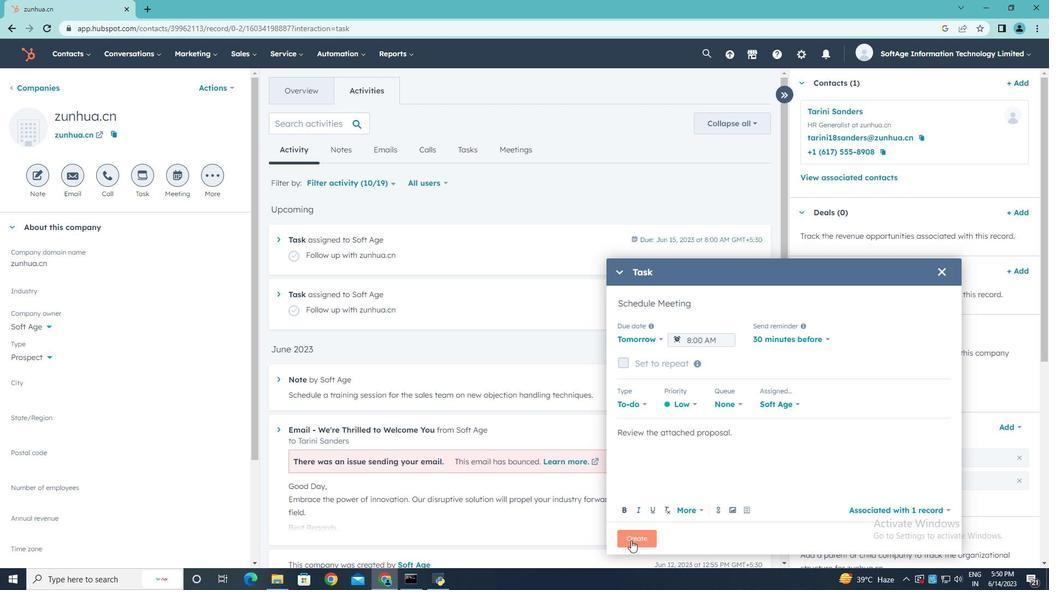 
Action: Mouse pressed left at (631, 540)
Screenshot: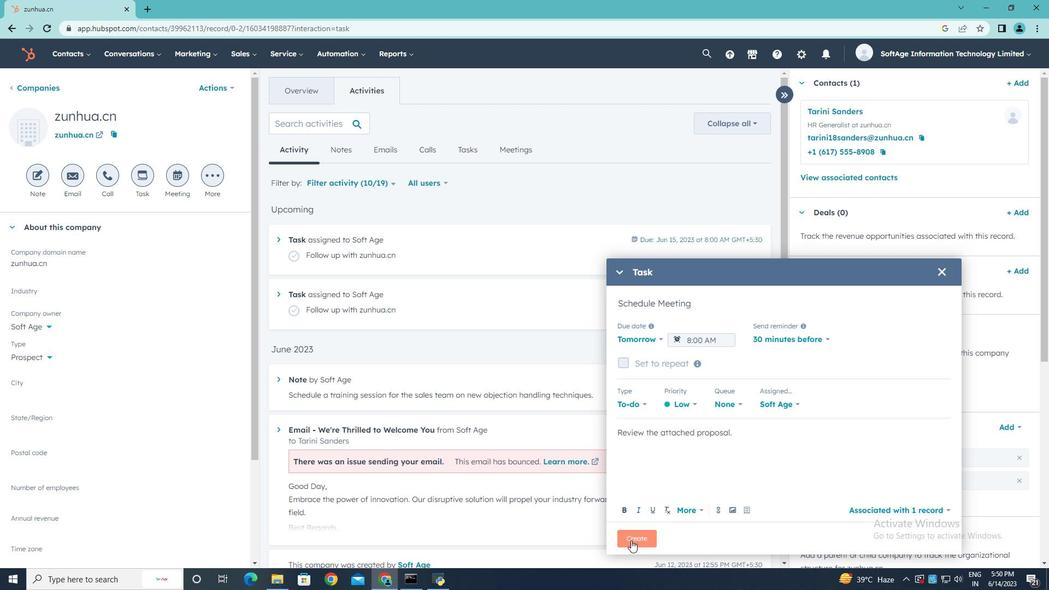 
Action: Mouse moved to (15, 407)
Screenshot: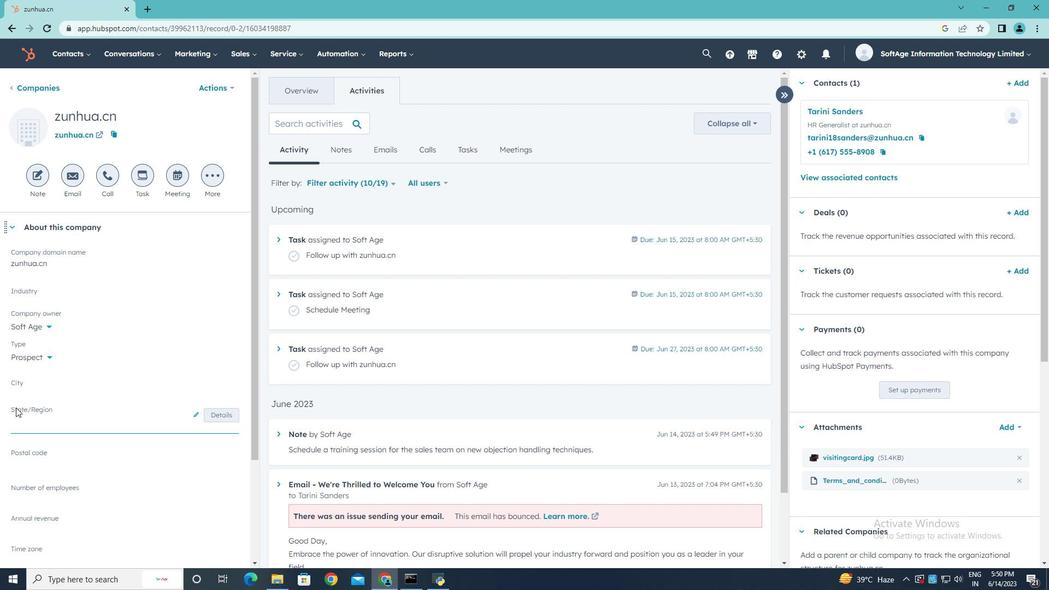 
